 Task: Select the nonUntitledEditorsInActiveGroup option in the save before starting.
Action: Mouse moved to (22, 509)
Screenshot: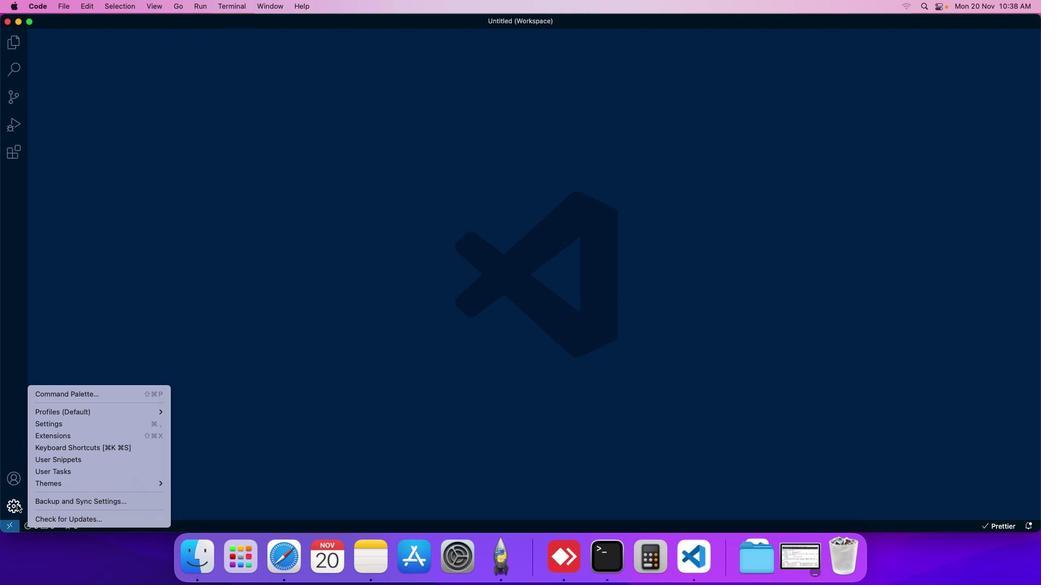 
Action: Mouse pressed left at (22, 509)
Screenshot: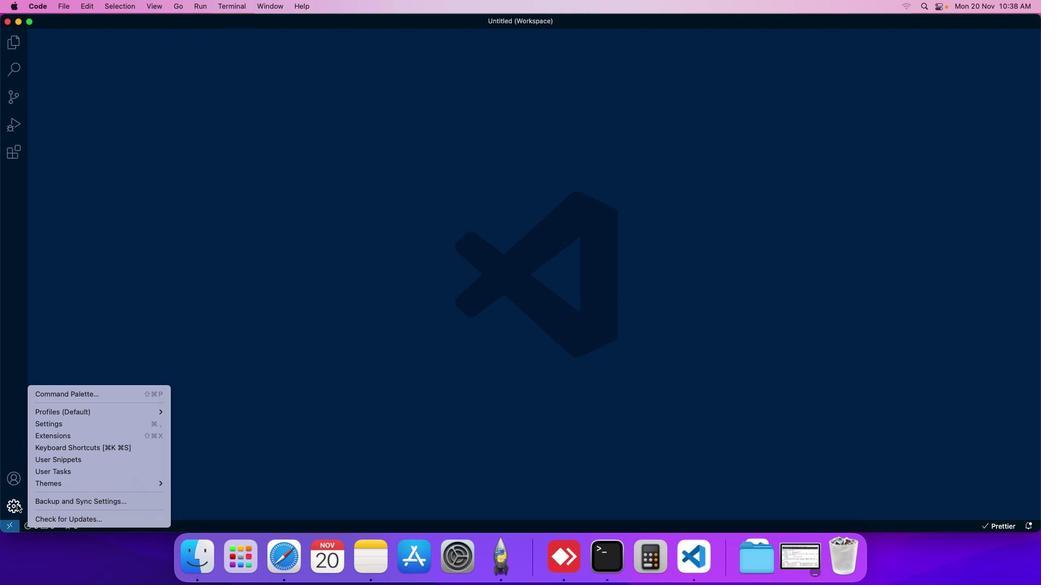 
Action: Mouse moved to (41, 429)
Screenshot: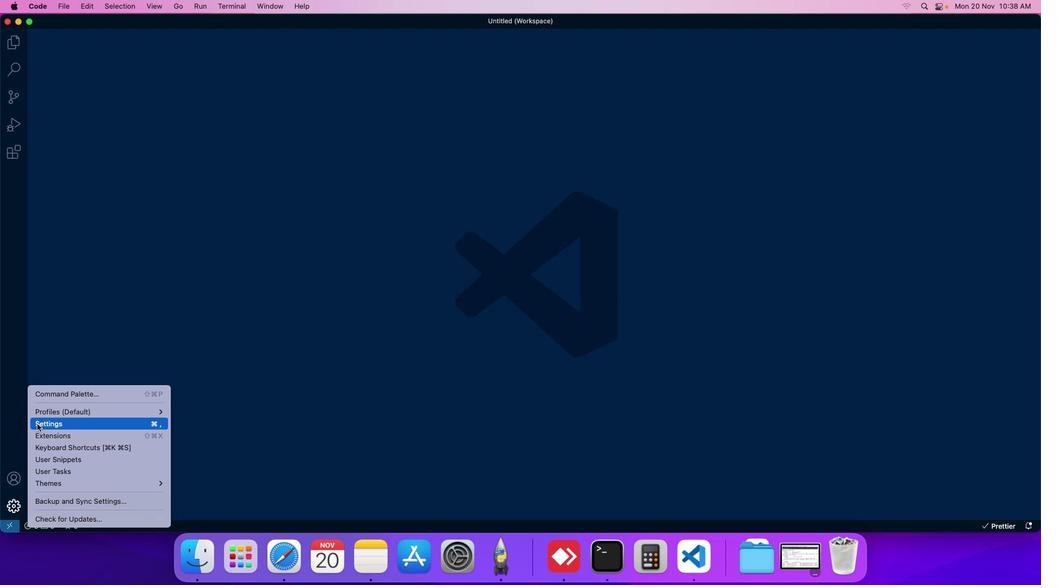 
Action: Mouse pressed left at (41, 429)
Screenshot: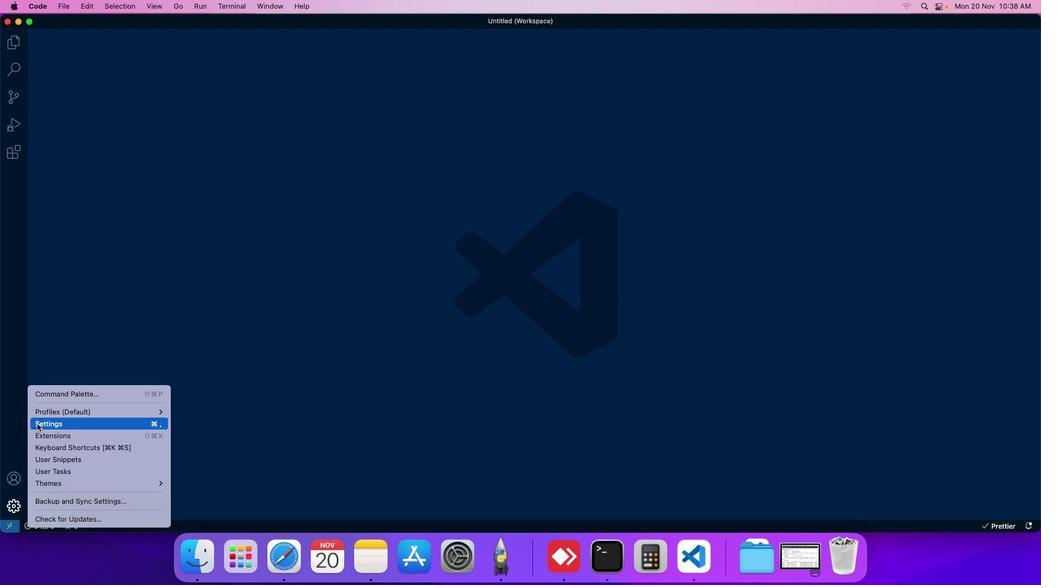 
Action: Mouse moved to (258, 94)
Screenshot: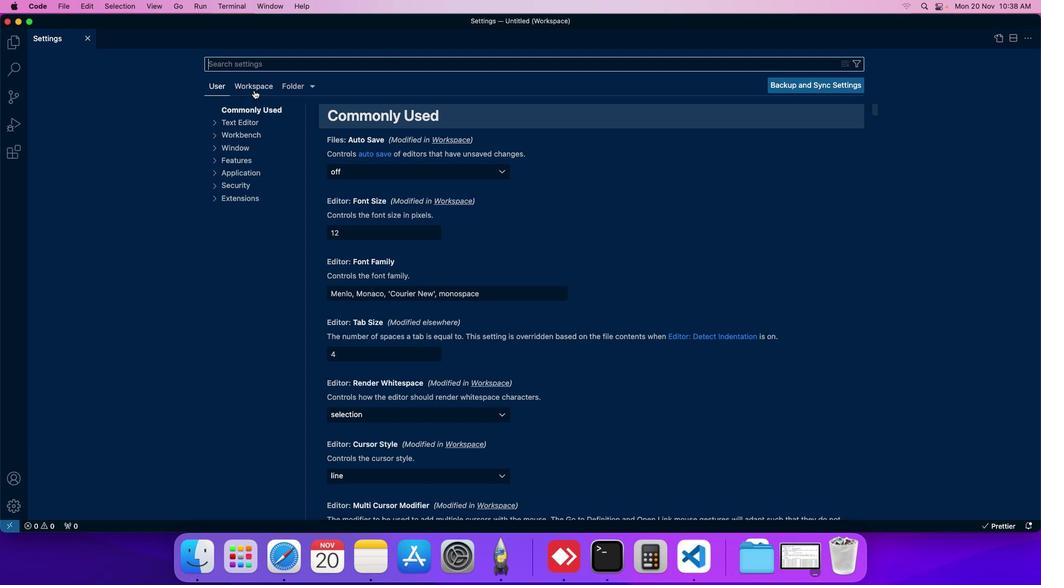 
Action: Mouse pressed left at (258, 94)
Screenshot: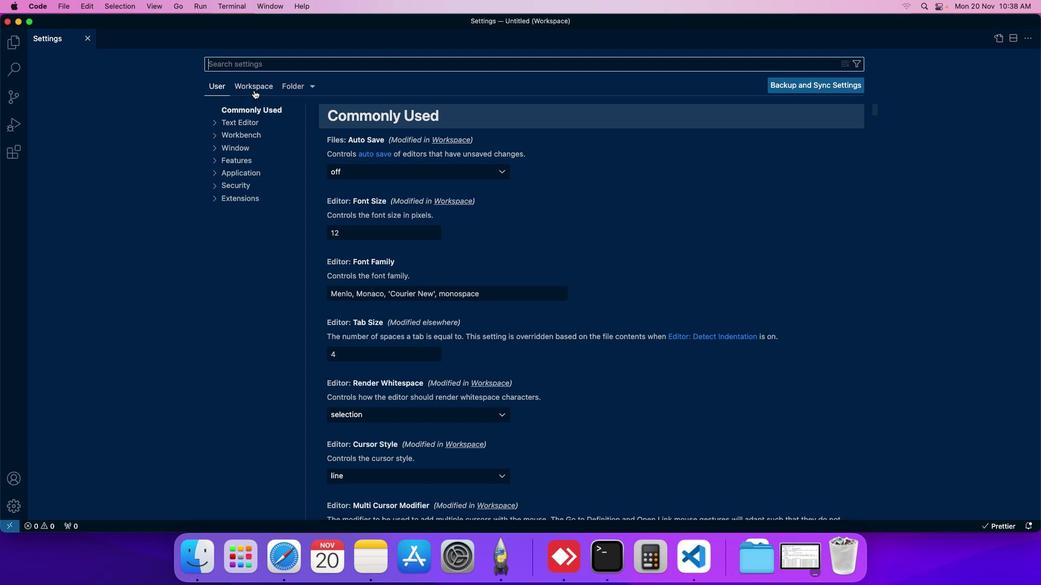 
Action: Mouse moved to (241, 166)
Screenshot: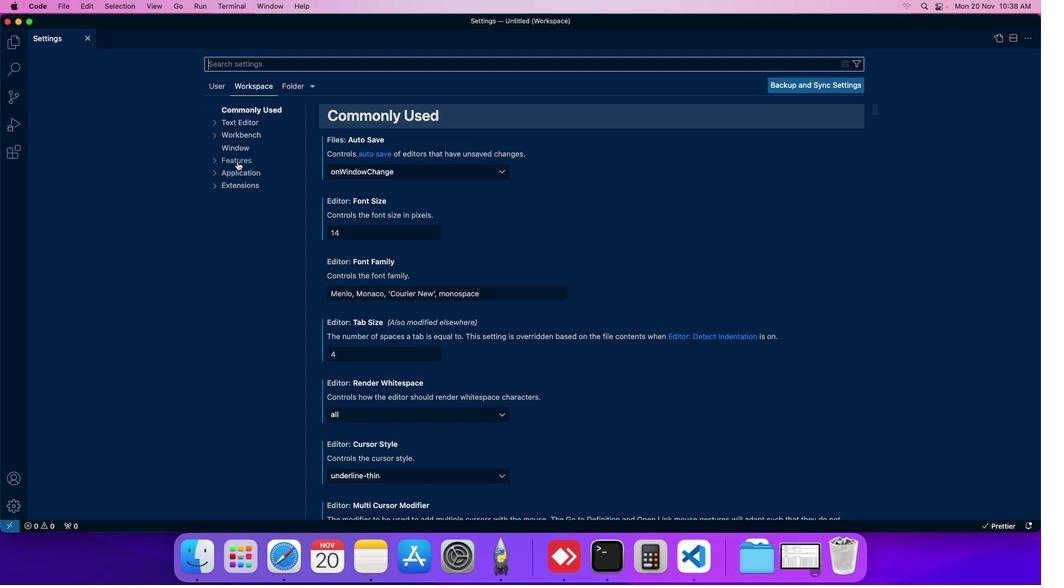 
Action: Mouse pressed left at (241, 166)
Screenshot: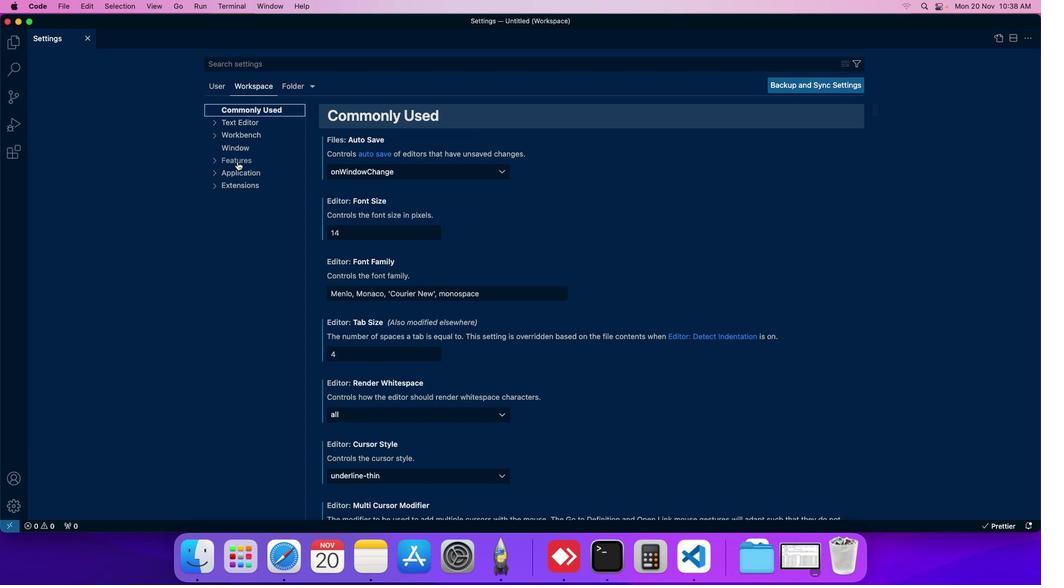 
Action: Mouse moved to (247, 214)
Screenshot: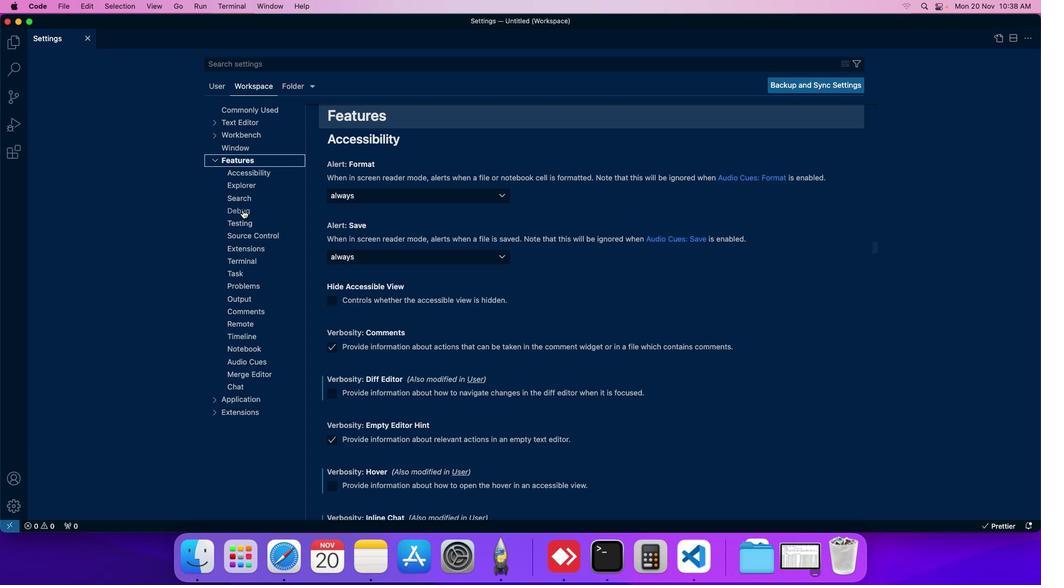 
Action: Mouse pressed left at (247, 214)
Screenshot: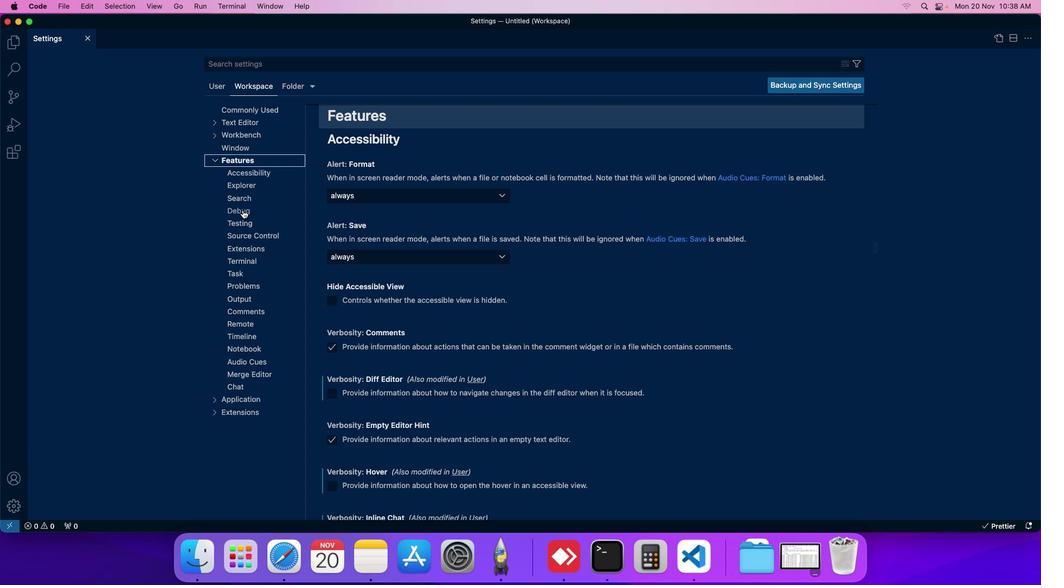 
Action: Mouse moved to (376, 247)
Screenshot: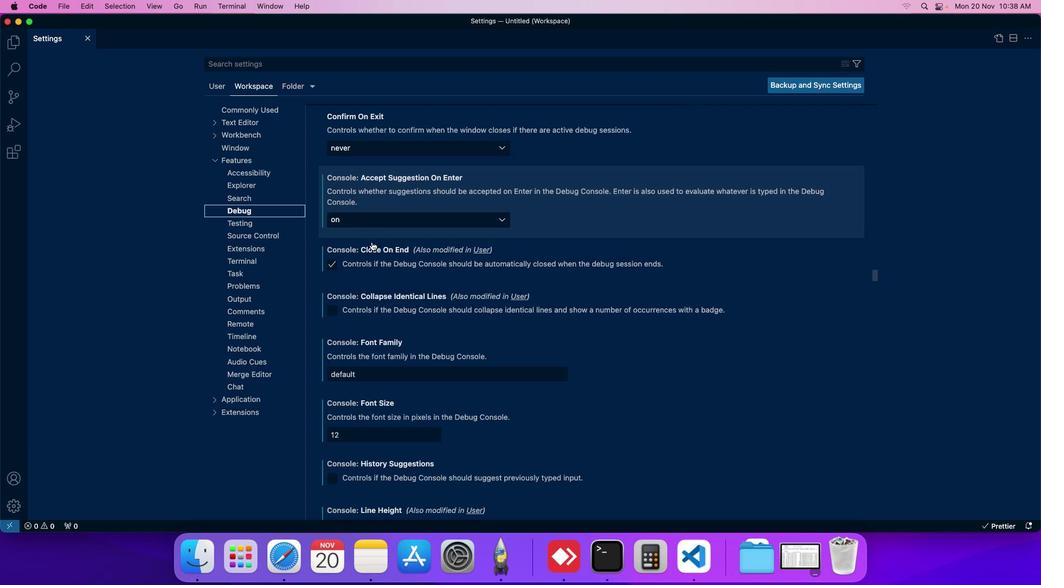 
Action: Mouse scrolled (376, 247) with delta (4, 4)
Screenshot: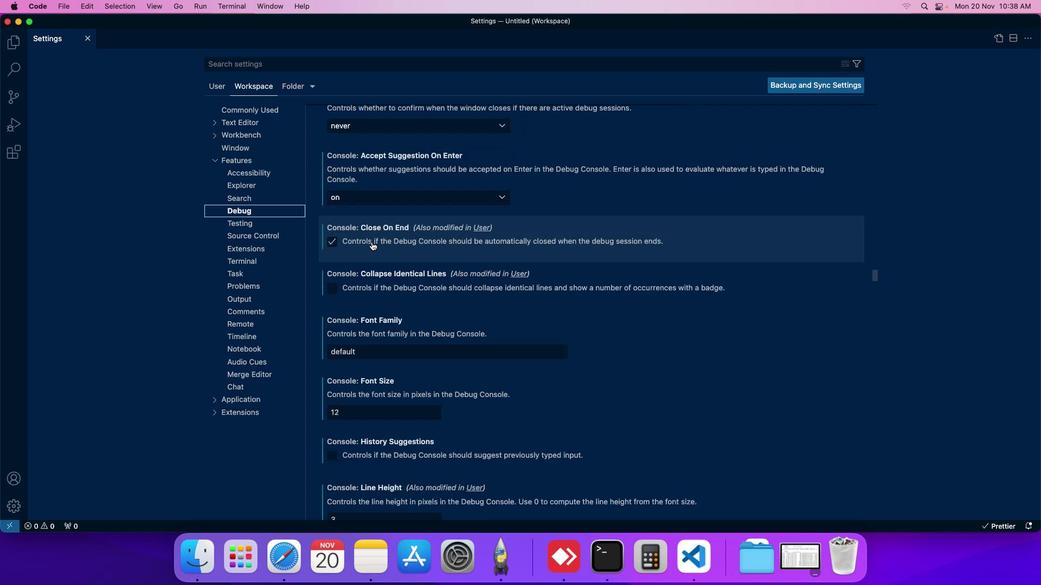 
Action: Mouse moved to (376, 246)
Screenshot: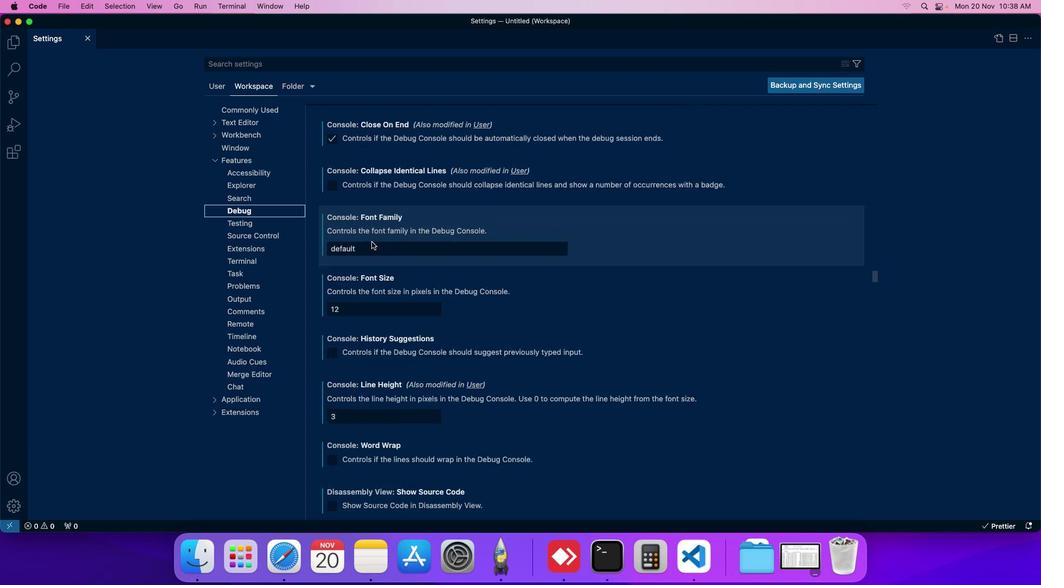 
Action: Mouse scrolled (376, 246) with delta (4, 4)
Screenshot: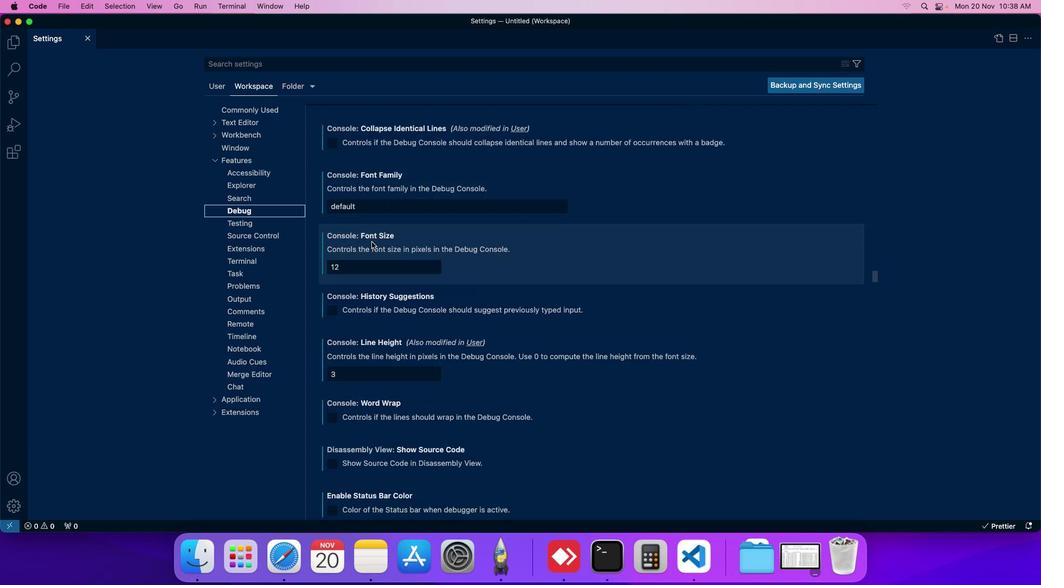 
Action: Mouse moved to (375, 248)
Screenshot: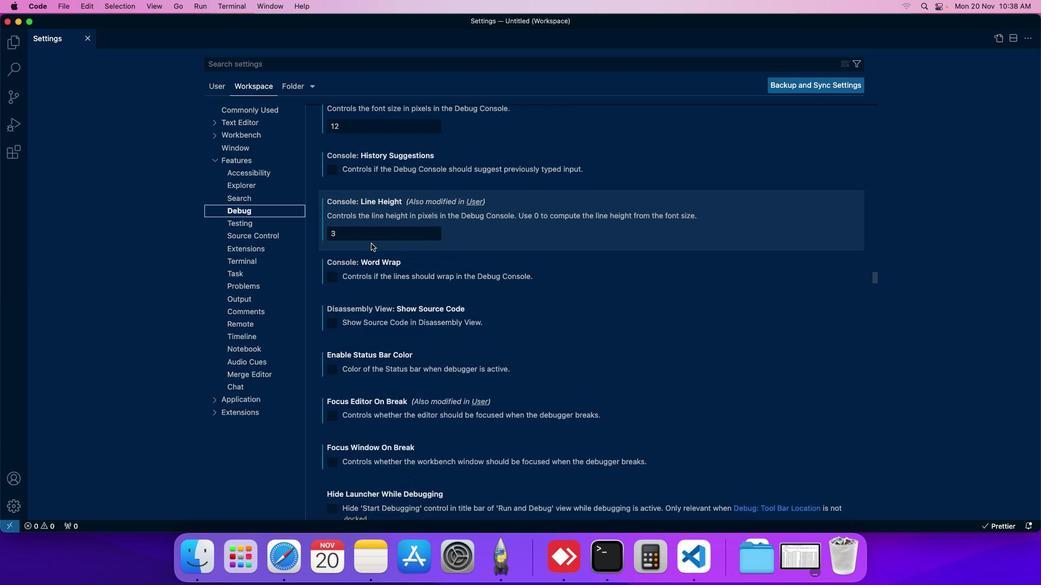 
Action: Mouse scrolled (375, 248) with delta (4, 4)
Screenshot: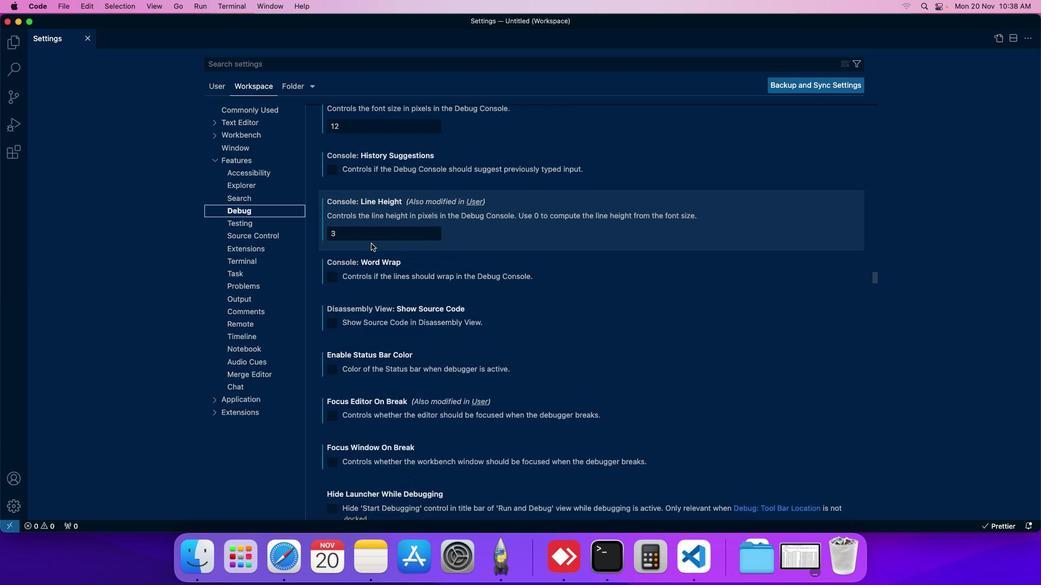
Action: Mouse scrolled (375, 248) with delta (4, 4)
Screenshot: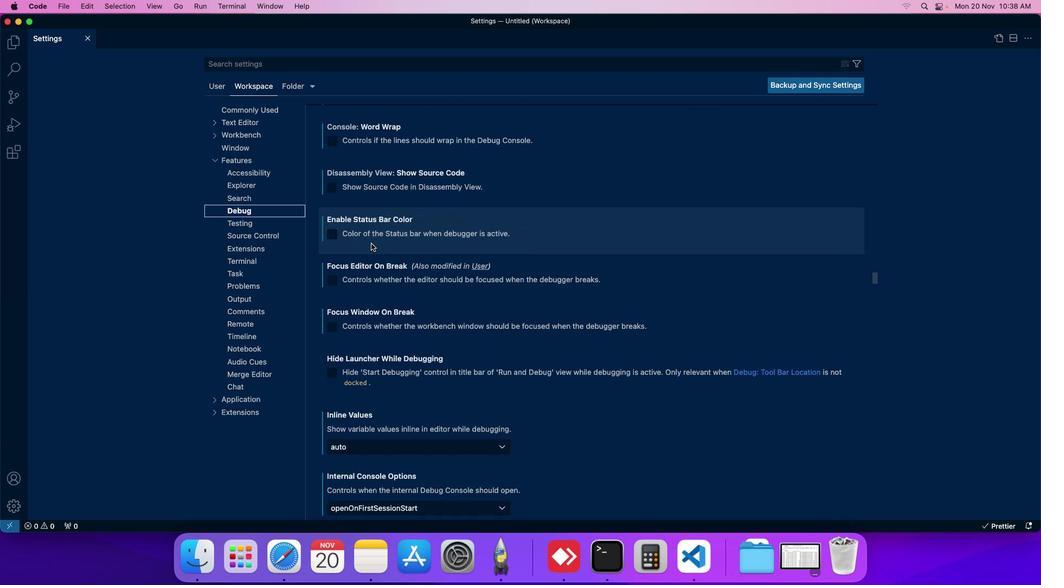
Action: Mouse scrolled (375, 248) with delta (4, 4)
Screenshot: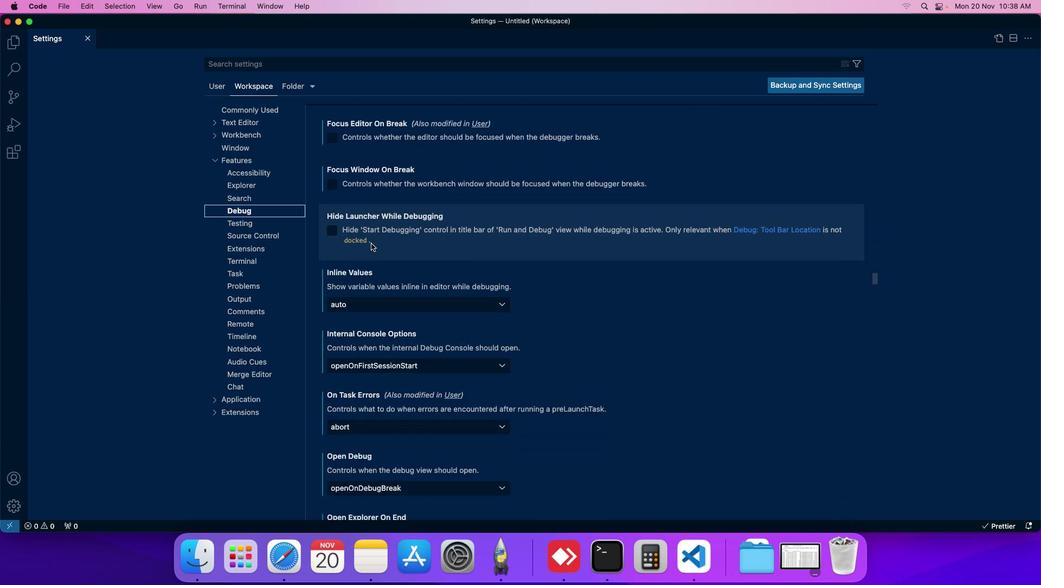 
Action: Mouse scrolled (375, 248) with delta (4, 4)
Screenshot: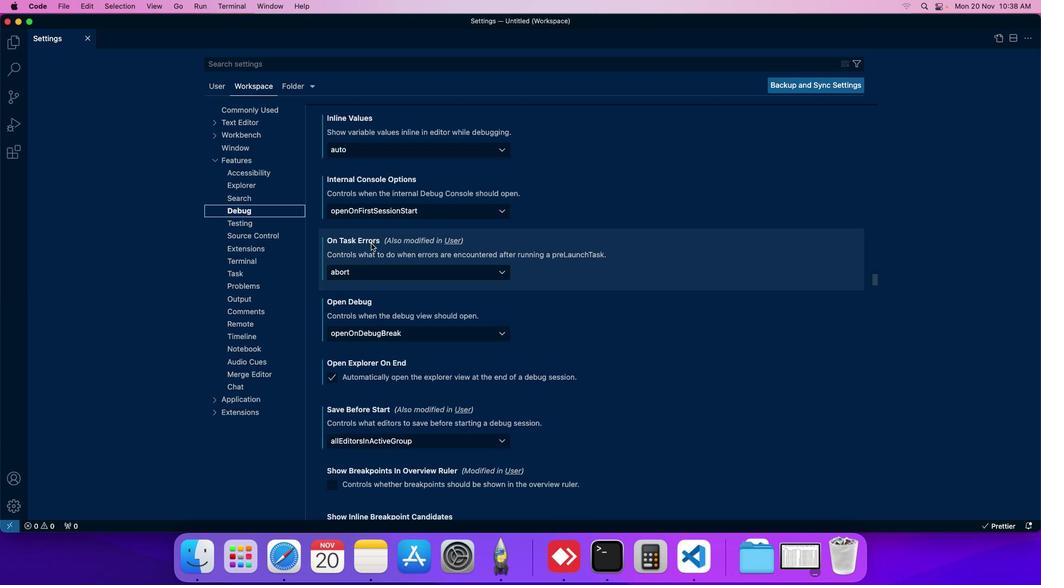 
Action: Mouse scrolled (375, 248) with delta (4, 4)
Screenshot: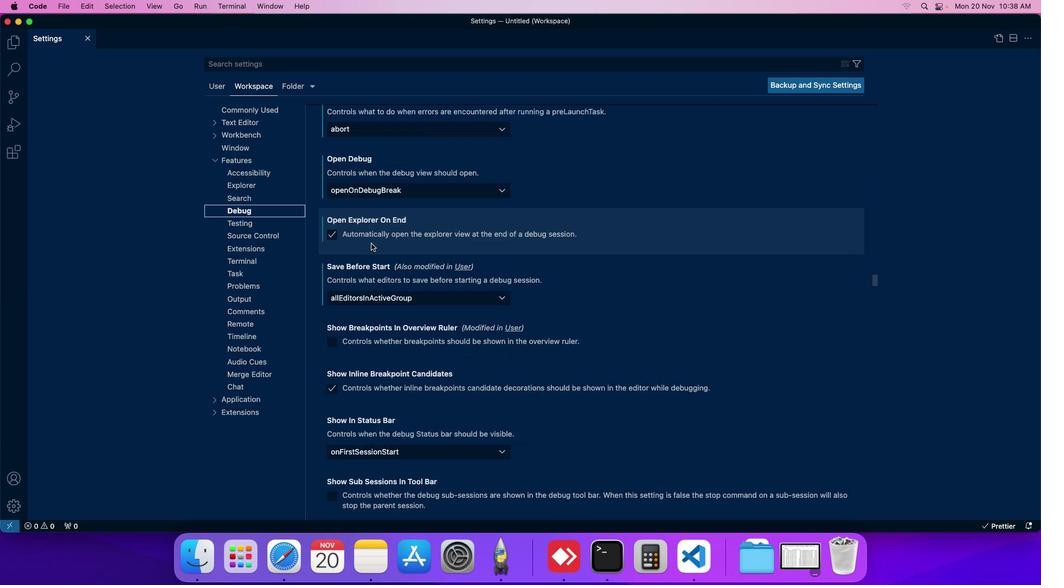 
Action: Mouse scrolled (375, 248) with delta (4, 4)
Screenshot: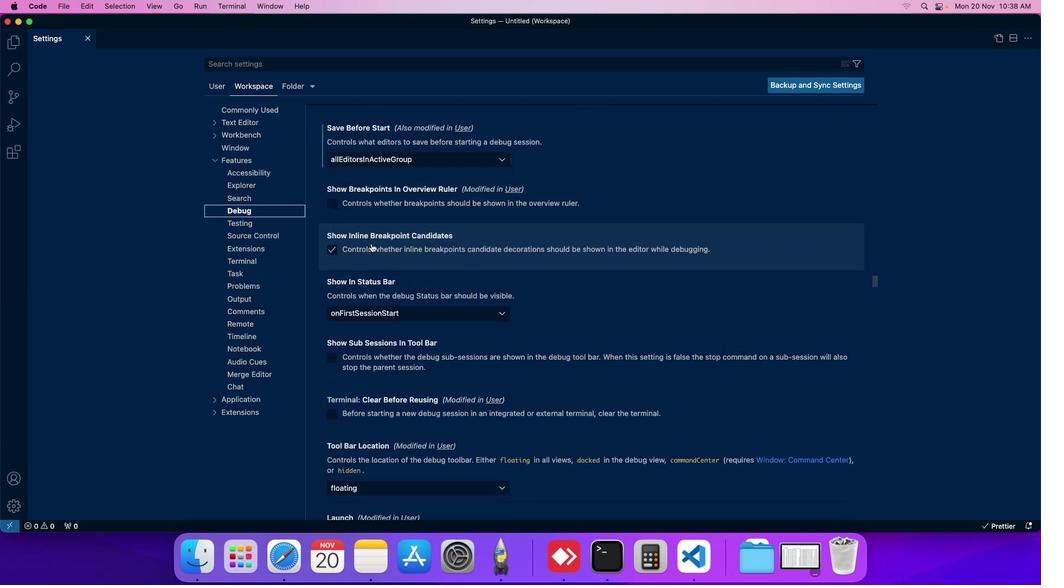 
Action: Mouse moved to (375, 163)
Screenshot: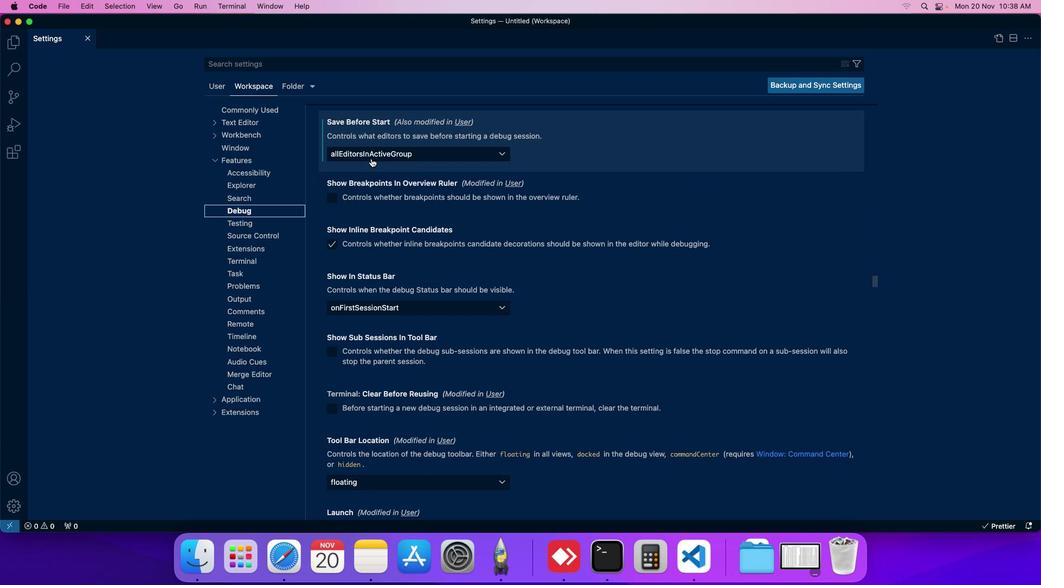 
Action: Mouse pressed left at (375, 163)
Screenshot: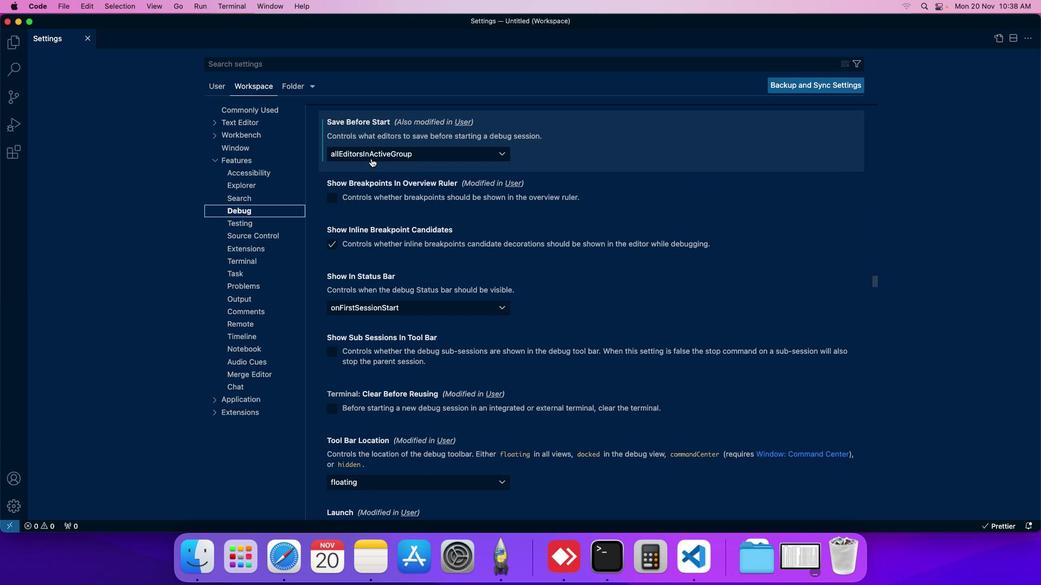 
Action: Mouse moved to (367, 189)
Screenshot: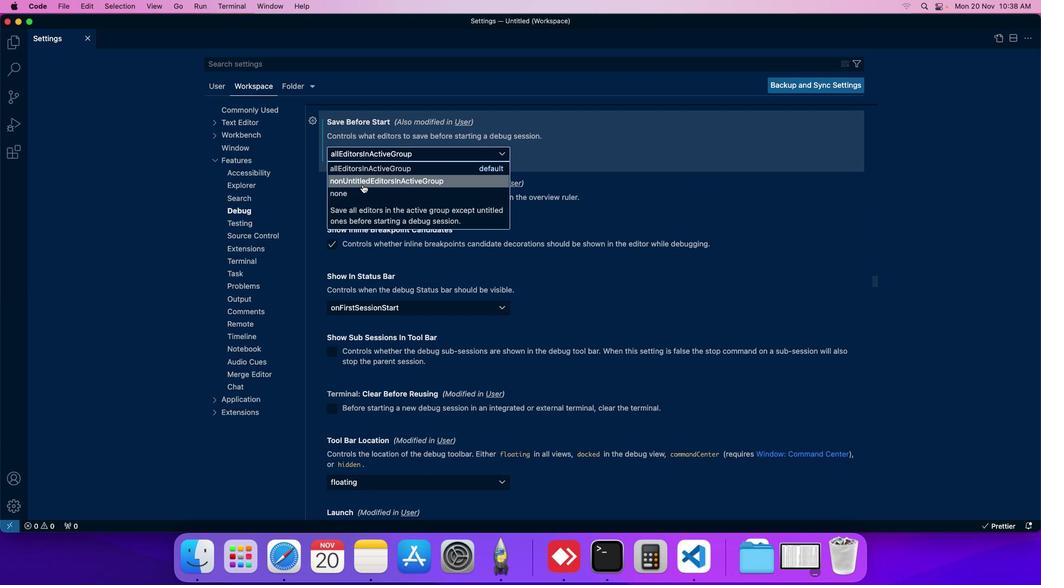 
Action: Mouse pressed left at (367, 189)
Screenshot: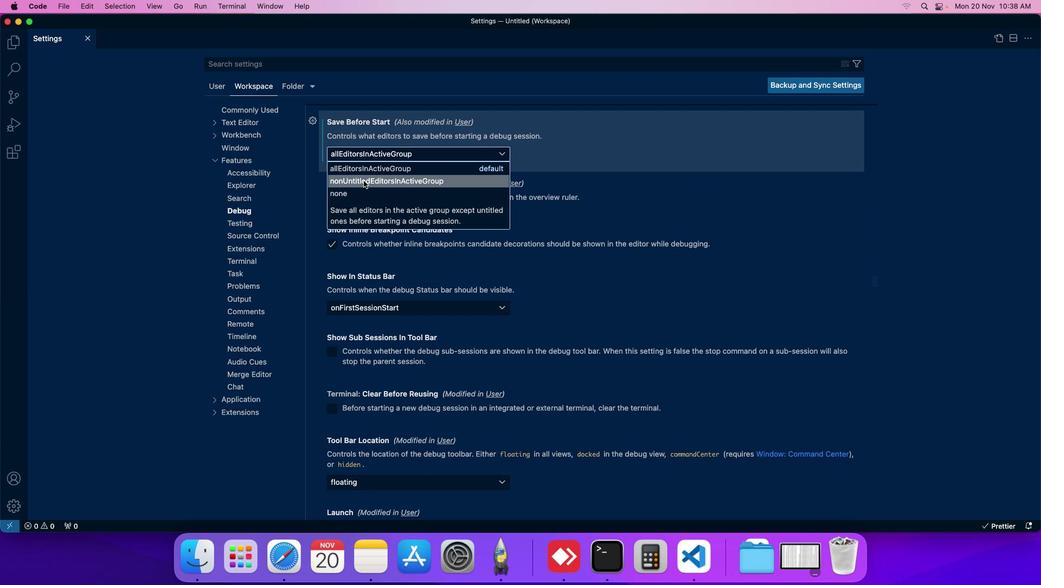 
Action: Mouse moved to (379, 166)
Screenshot: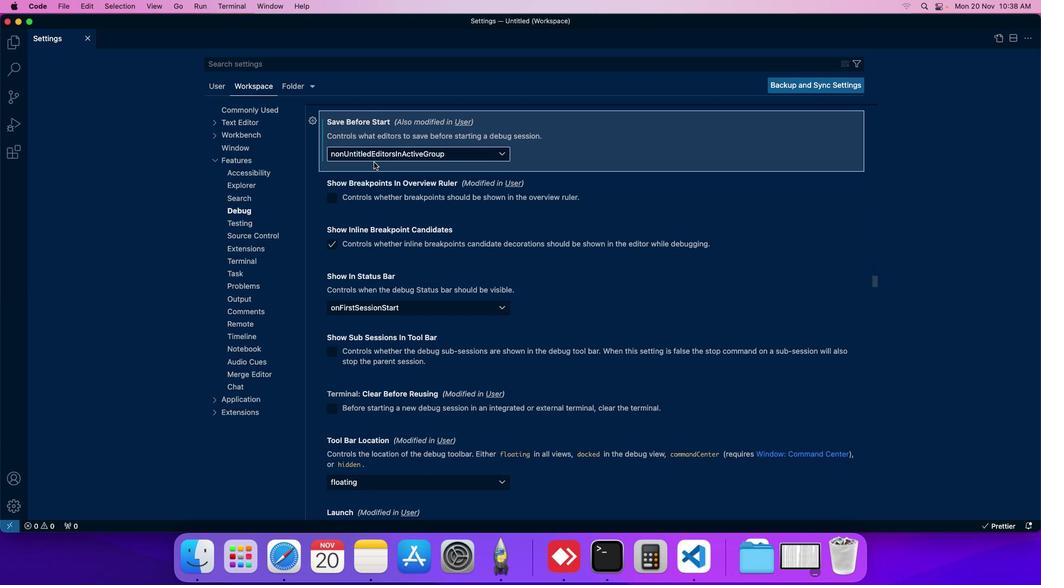 
